Task: Add Jason Lavender Stick Deodorant to the cart.
Action: Mouse moved to (261, 102)
Screenshot: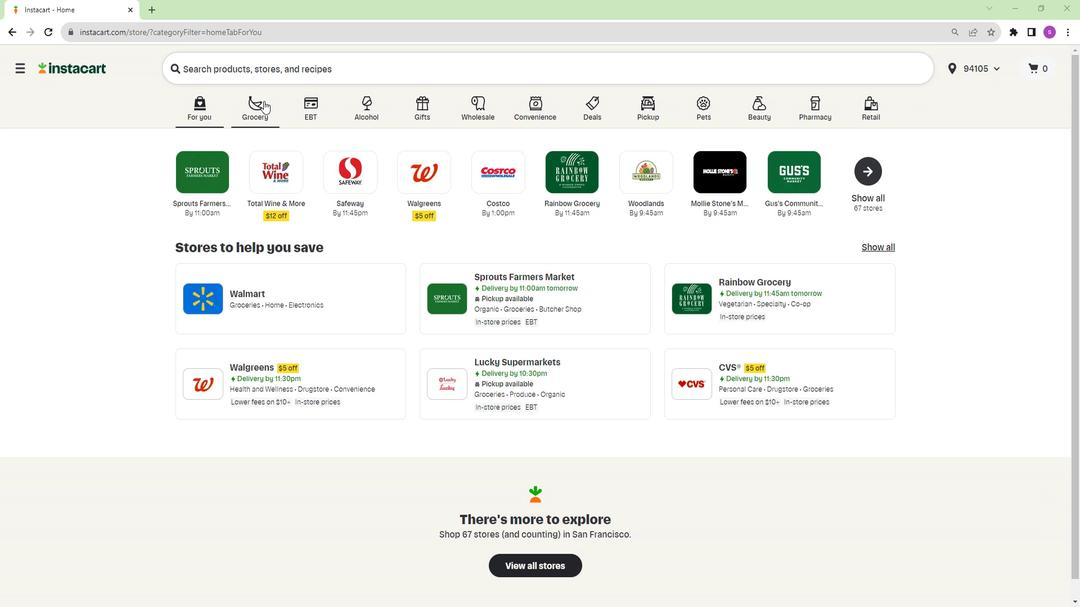 
Action: Mouse pressed left at (261, 102)
Screenshot: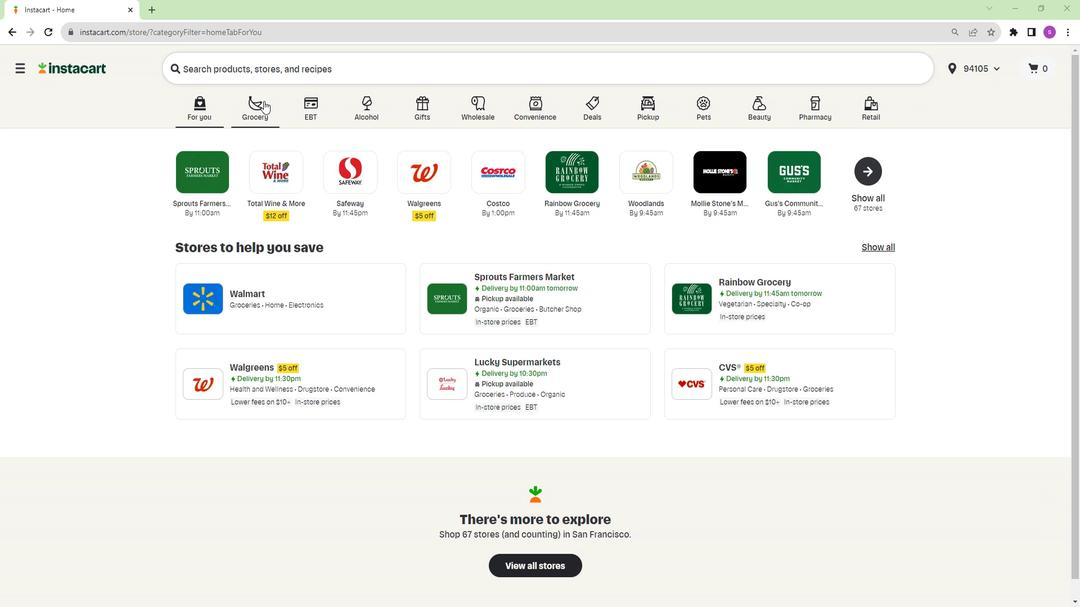 
Action: Mouse moved to (700, 185)
Screenshot: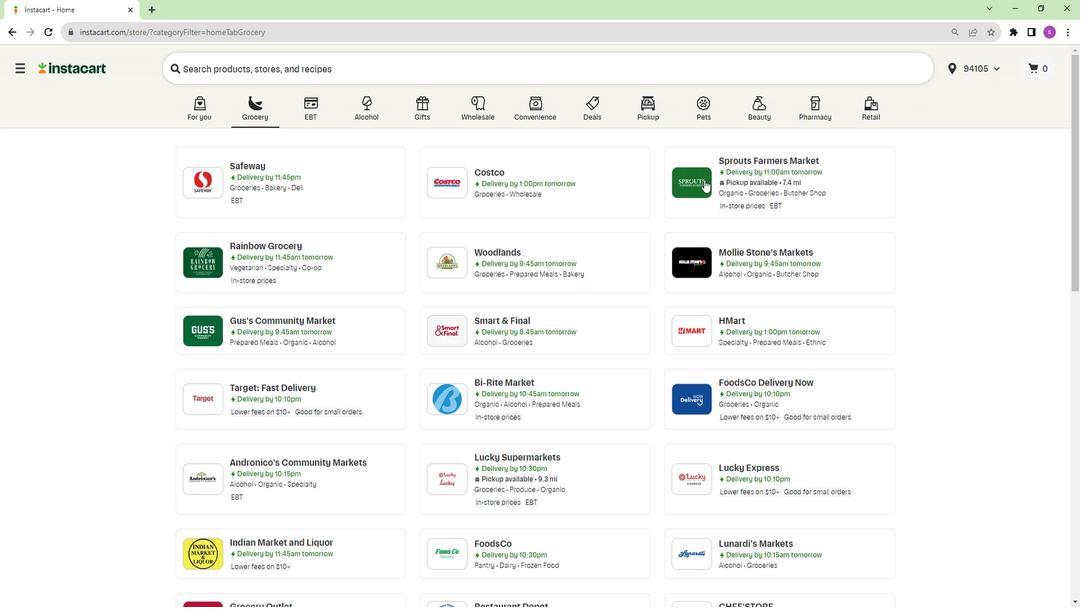 
Action: Mouse pressed left at (700, 185)
Screenshot: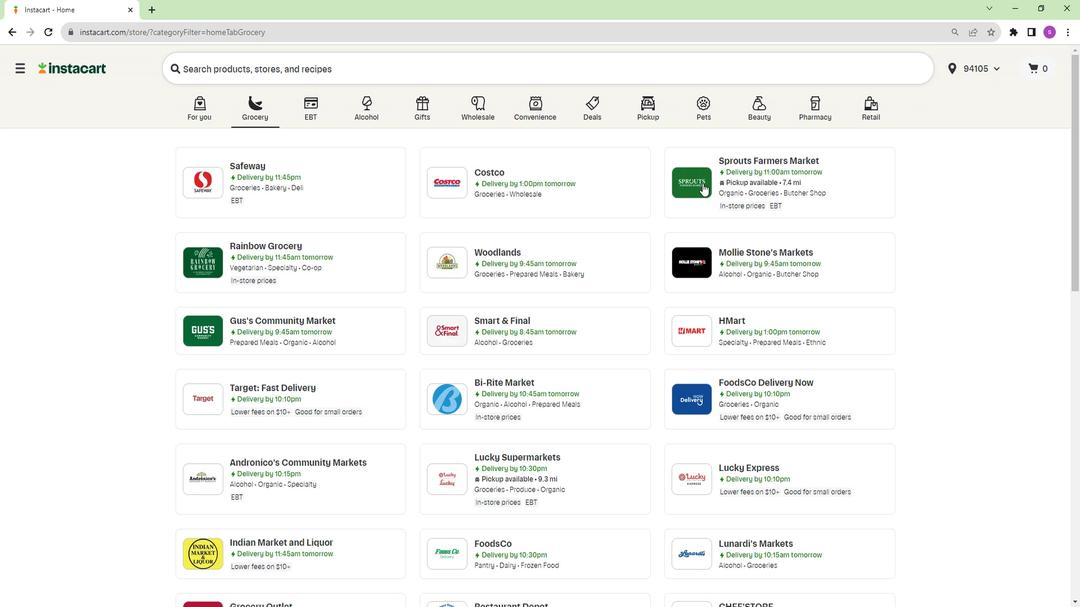
Action: Mouse moved to (62, 376)
Screenshot: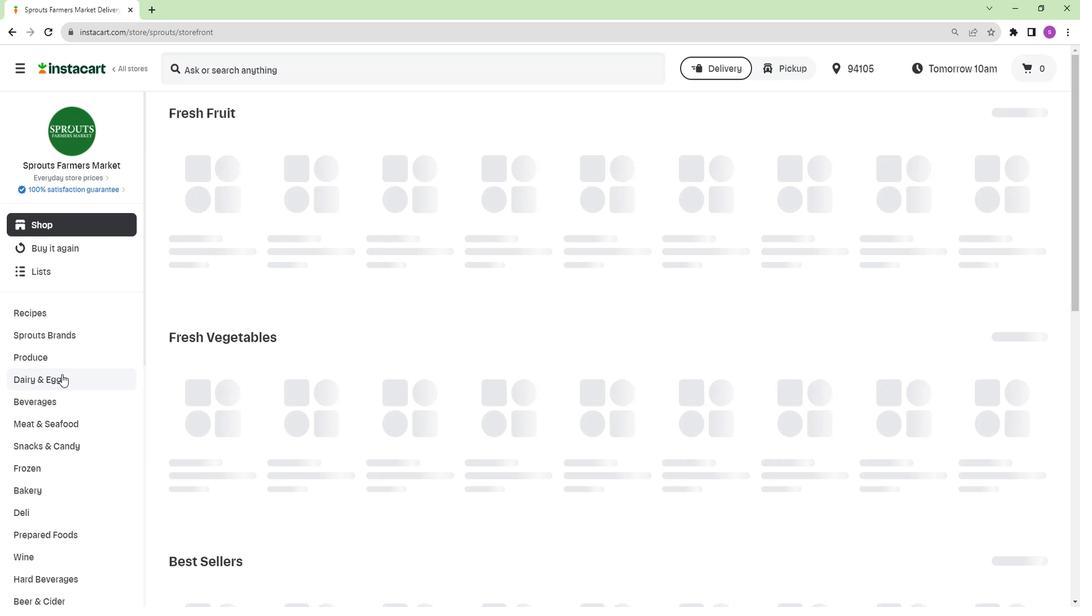 
Action: Mouse scrolled (62, 375) with delta (0, 0)
Screenshot: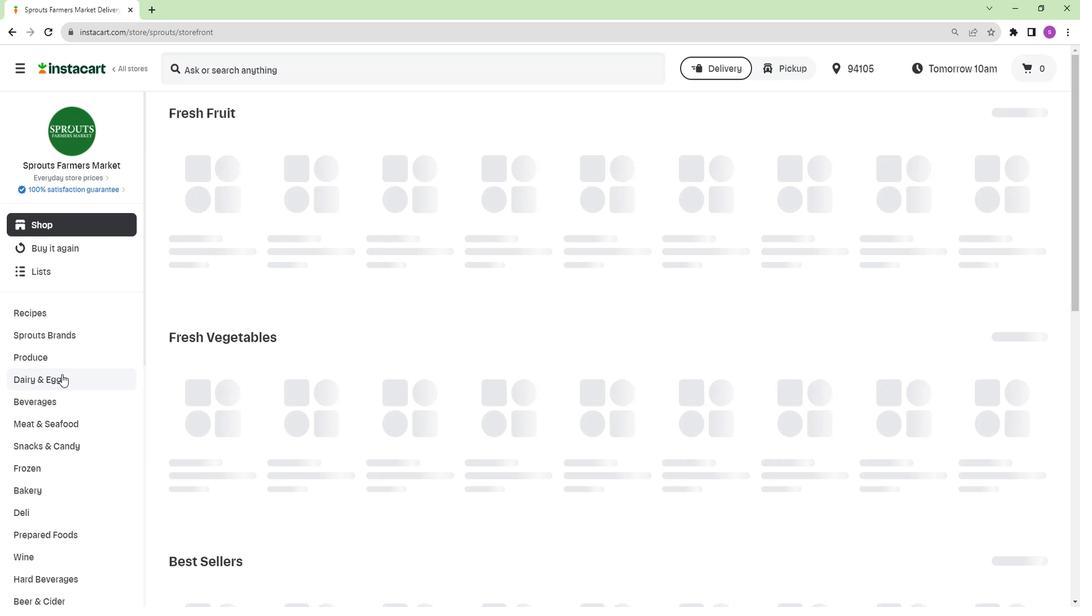 
Action: Mouse moved to (63, 375)
Screenshot: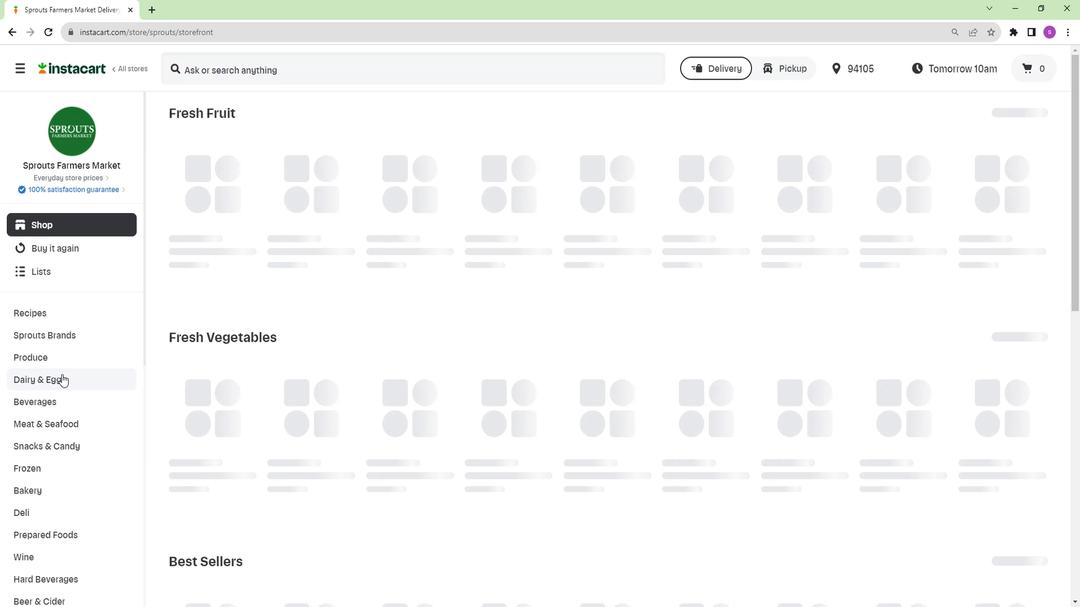 
Action: Mouse scrolled (63, 375) with delta (0, 0)
Screenshot: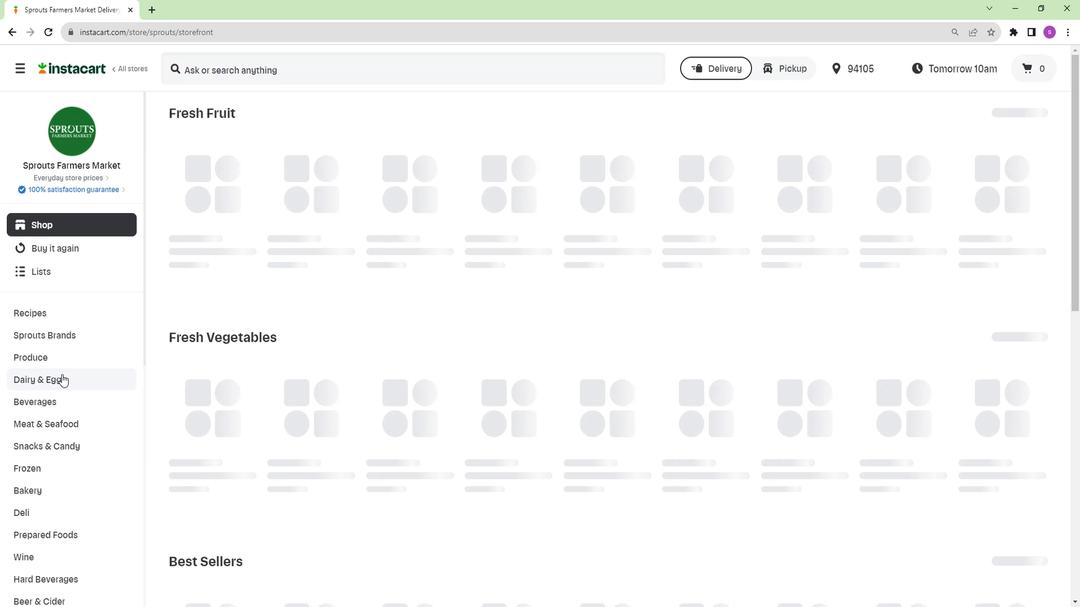 
Action: Mouse moved to (64, 374)
Screenshot: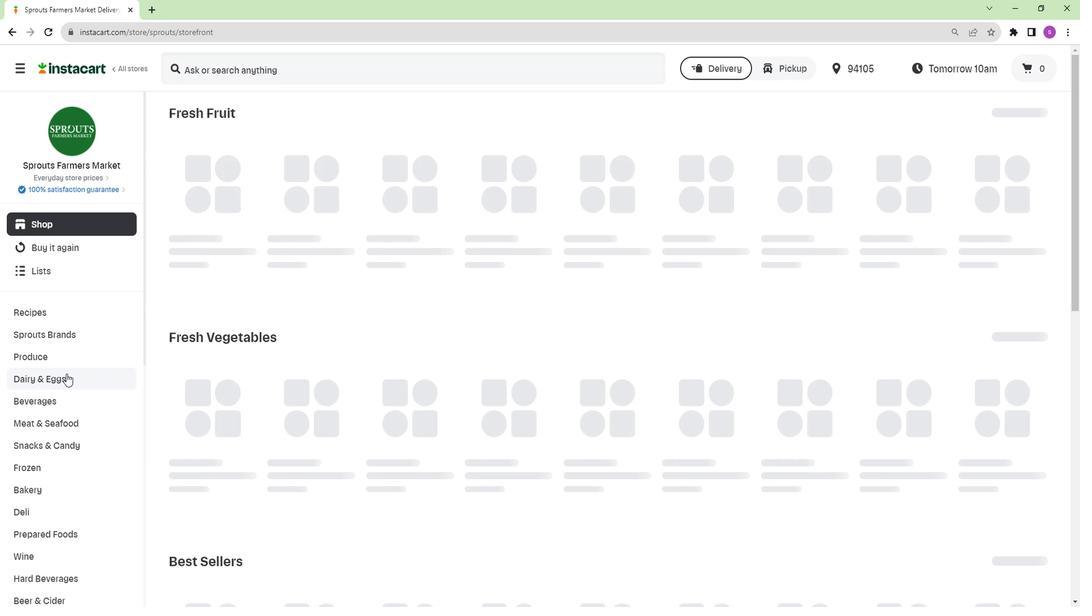 
Action: Mouse scrolled (64, 374) with delta (0, 0)
Screenshot: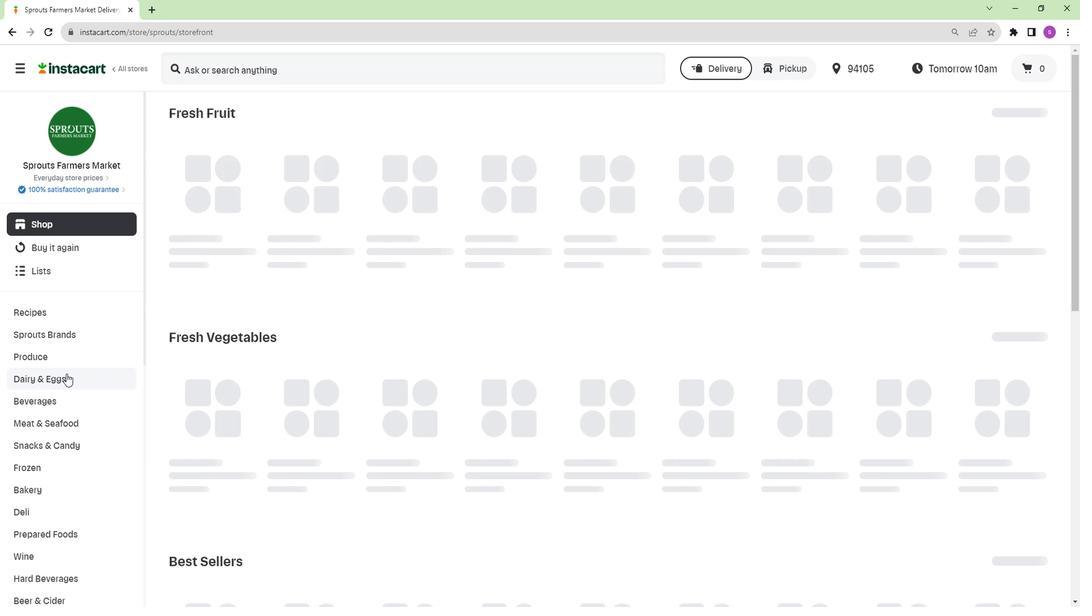 
Action: Mouse moved to (65, 370)
Screenshot: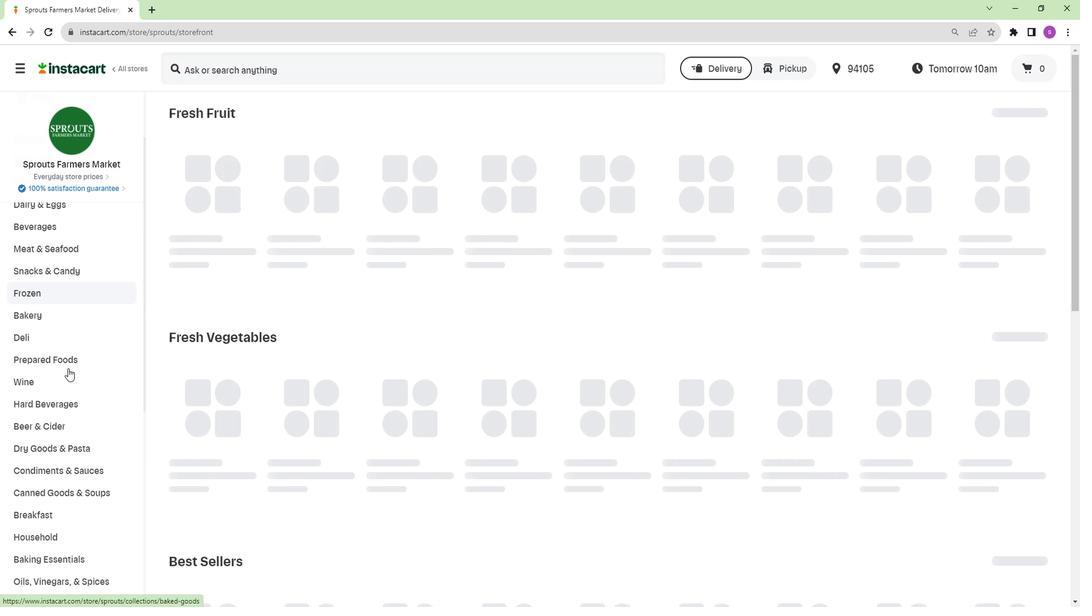 
Action: Mouse scrolled (65, 369) with delta (0, 0)
Screenshot: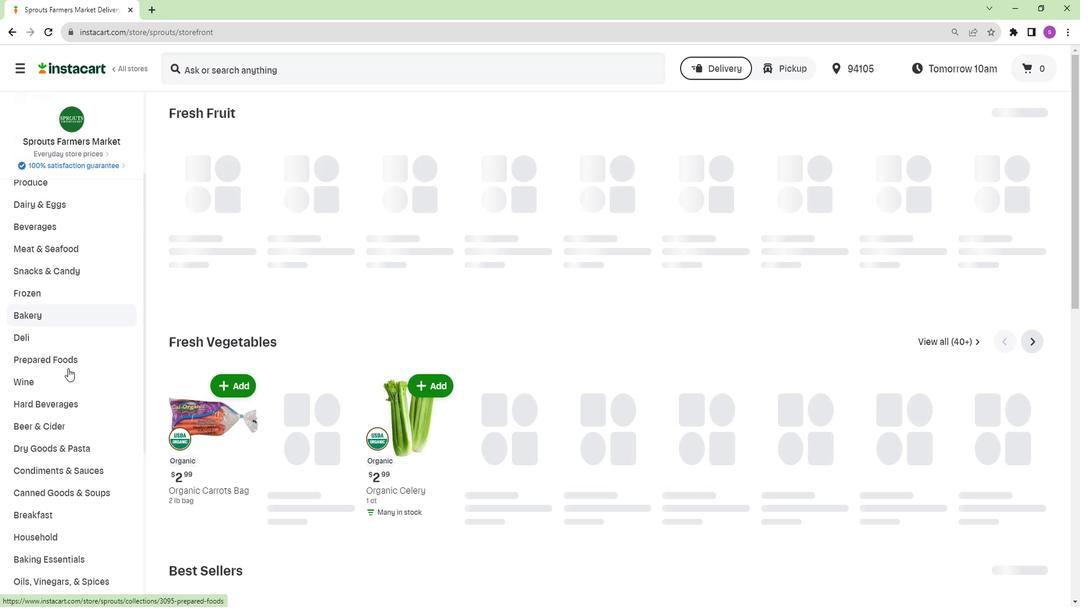 
Action: Mouse scrolled (65, 369) with delta (0, 0)
Screenshot: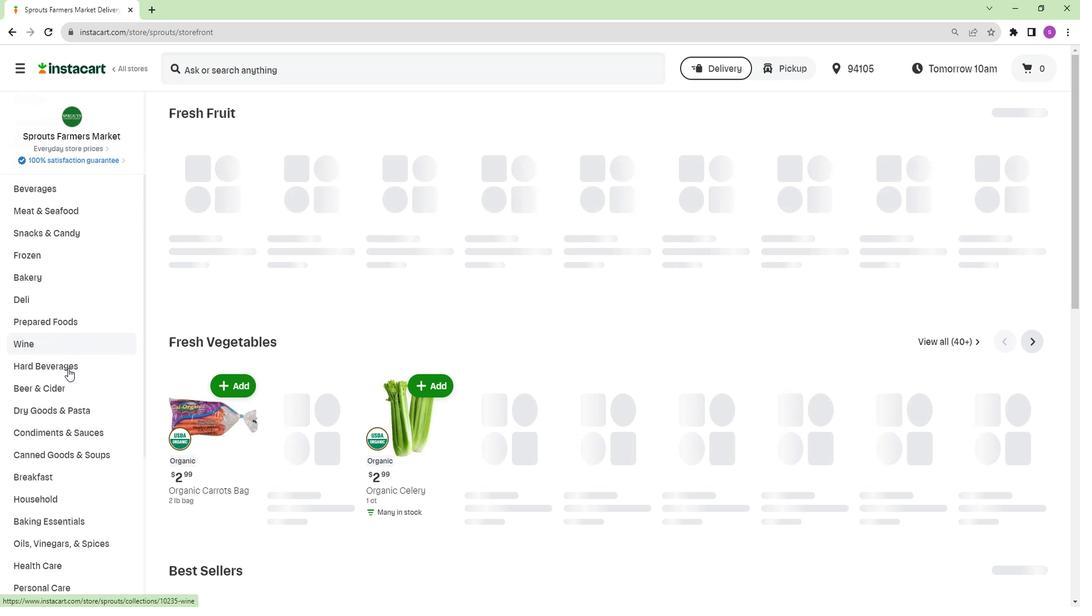 
Action: Mouse moved to (72, 506)
Screenshot: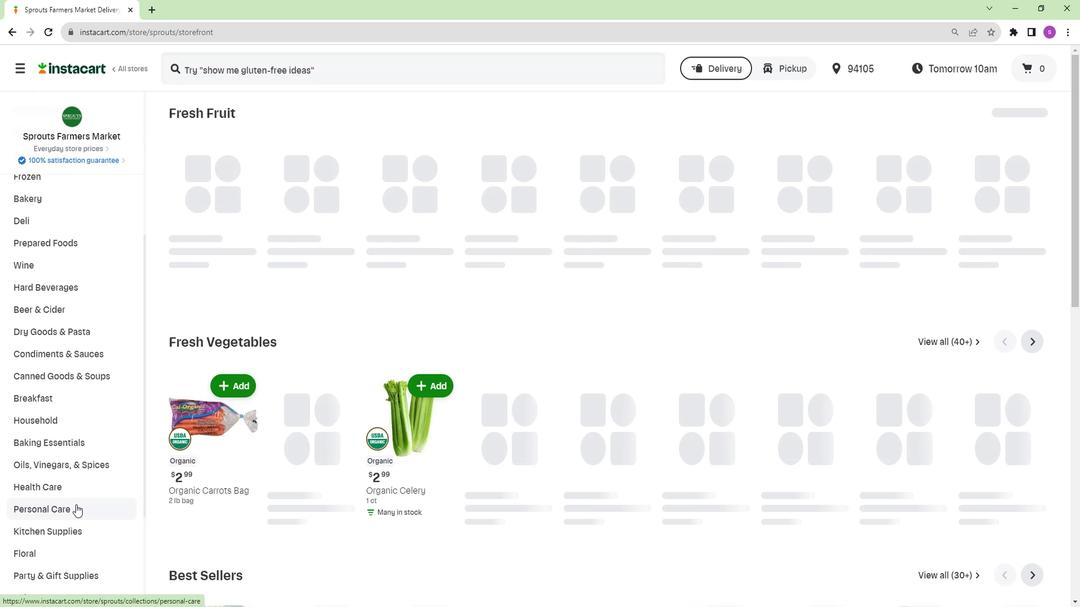 
Action: Mouse pressed left at (72, 506)
Screenshot: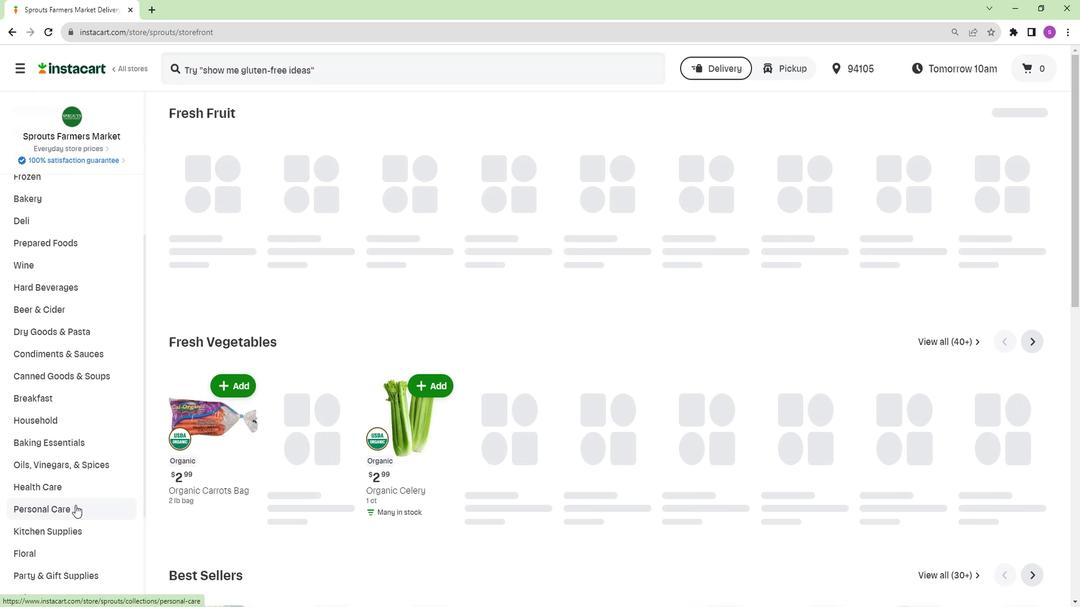 
Action: Mouse moved to (87, 533)
Screenshot: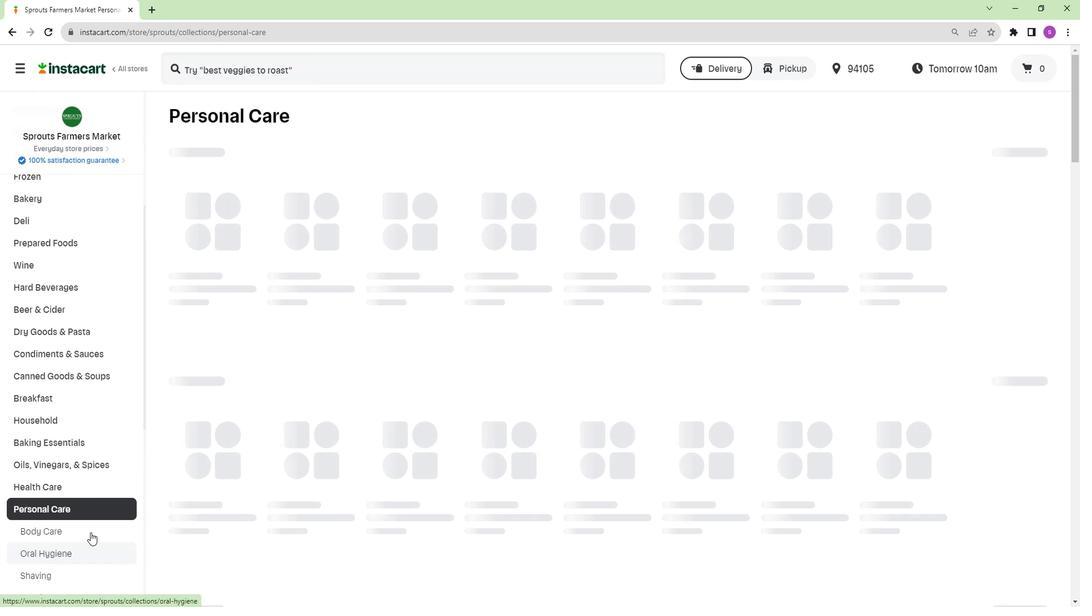 
Action: Mouse scrolled (87, 532) with delta (0, 0)
Screenshot: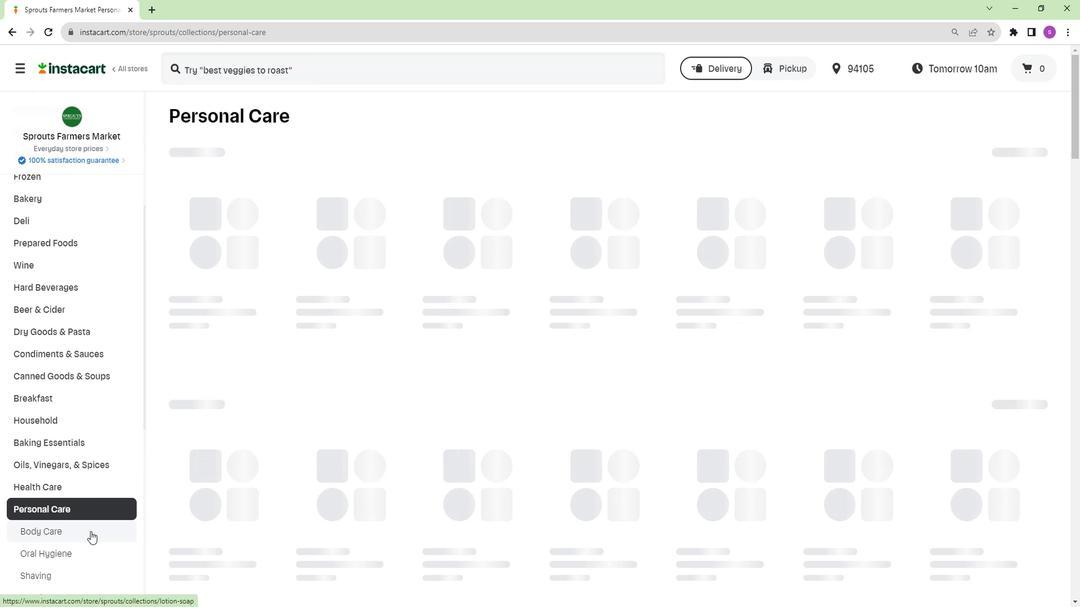
Action: Mouse moved to (73, 536)
Screenshot: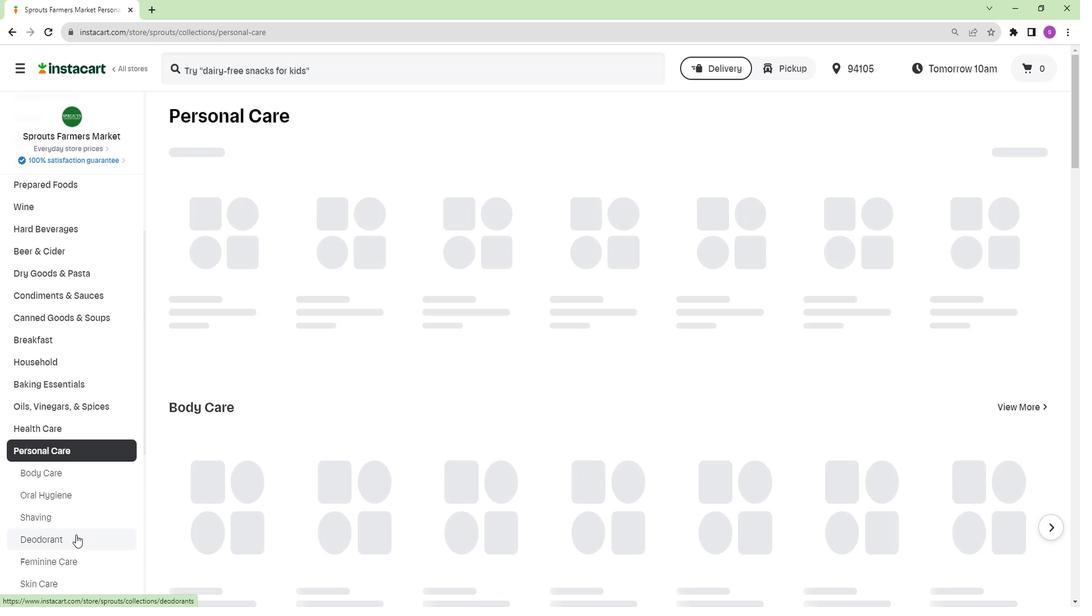 
Action: Mouse pressed left at (73, 536)
Screenshot: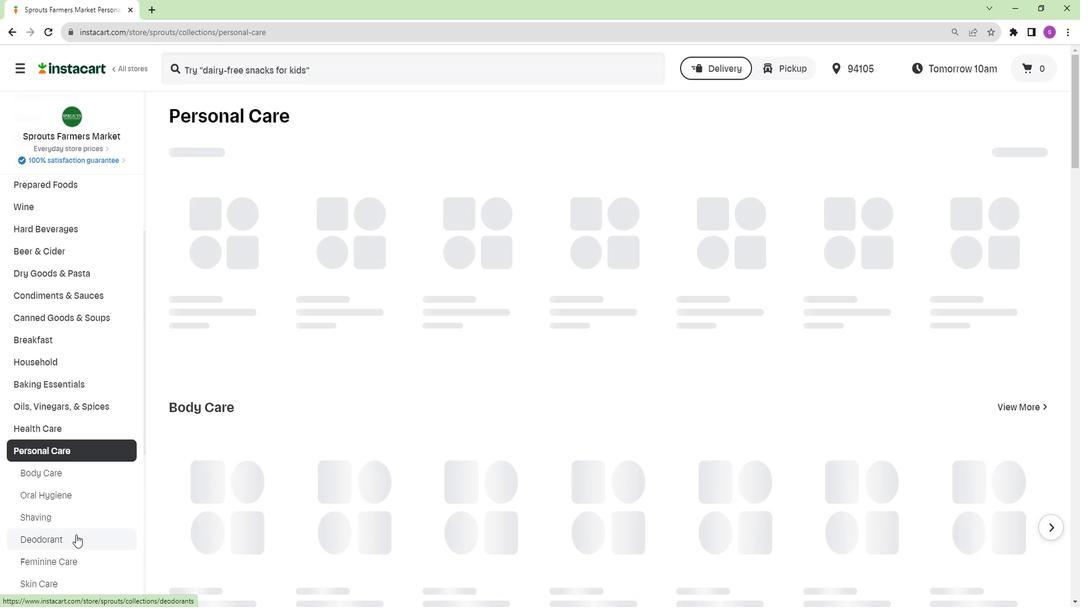 
Action: Mouse moved to (297, 72)
Screenshot: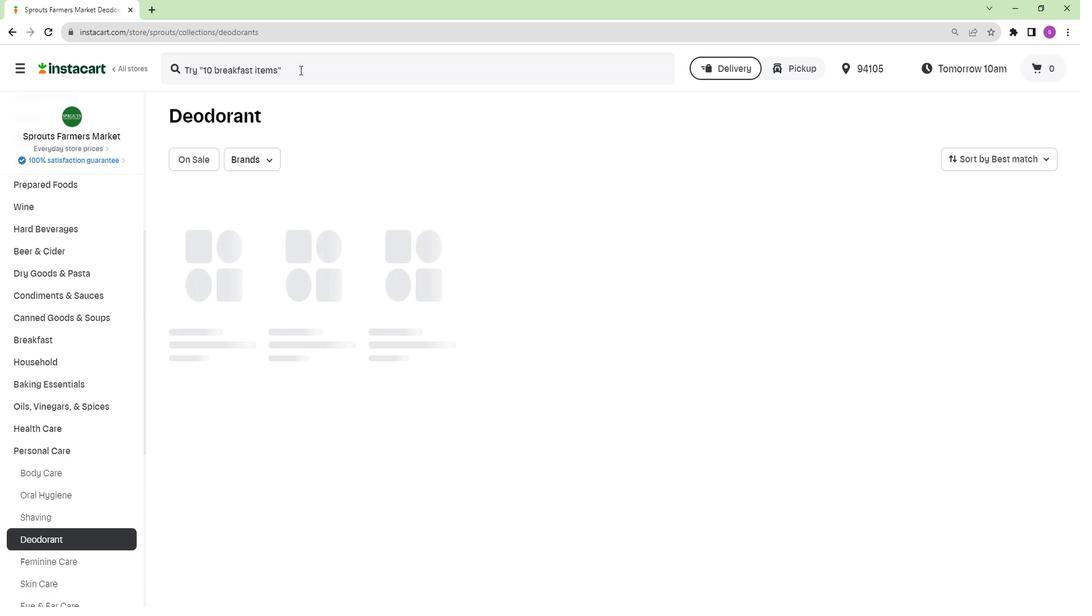 
Action: Mouse pressed left at (297, 72)
Screenshot: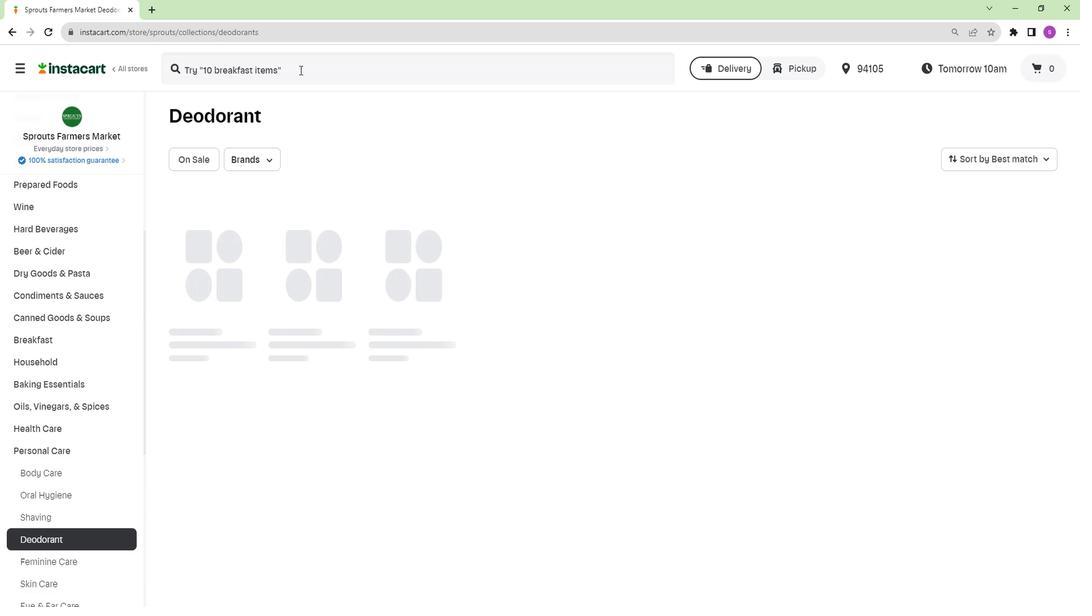
Action: Key pressed <Key.shift>Jason<Key.space><Key.shift>Lavender<Key.space><Key.shift>Stick<Key.space><Key.shift>Deodorant<Key.enter>
Screenshot: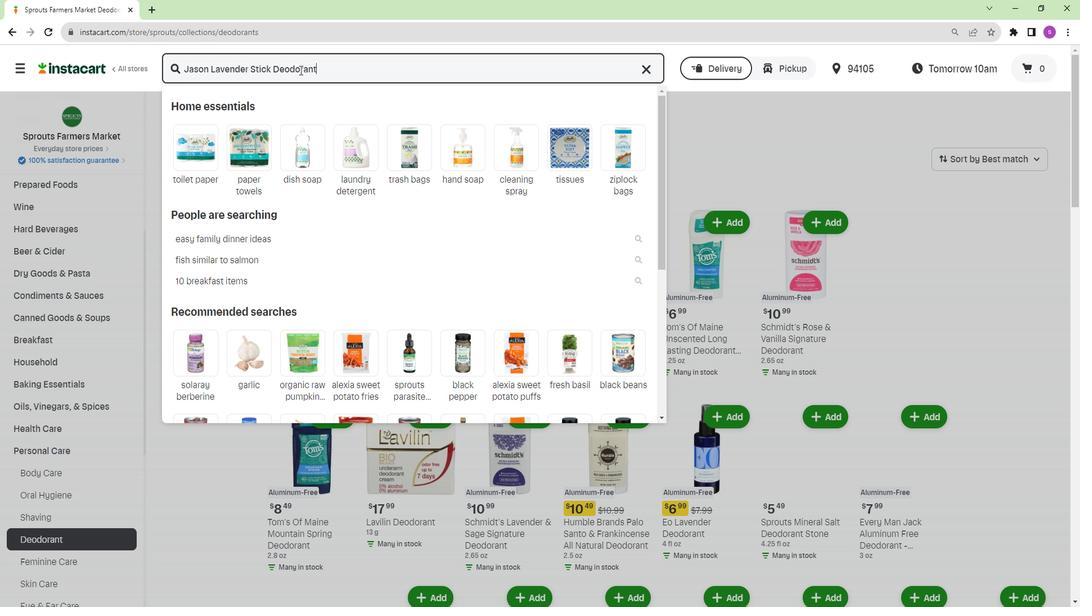 
Action: Mouse moved to (330, 242)
Screenshot: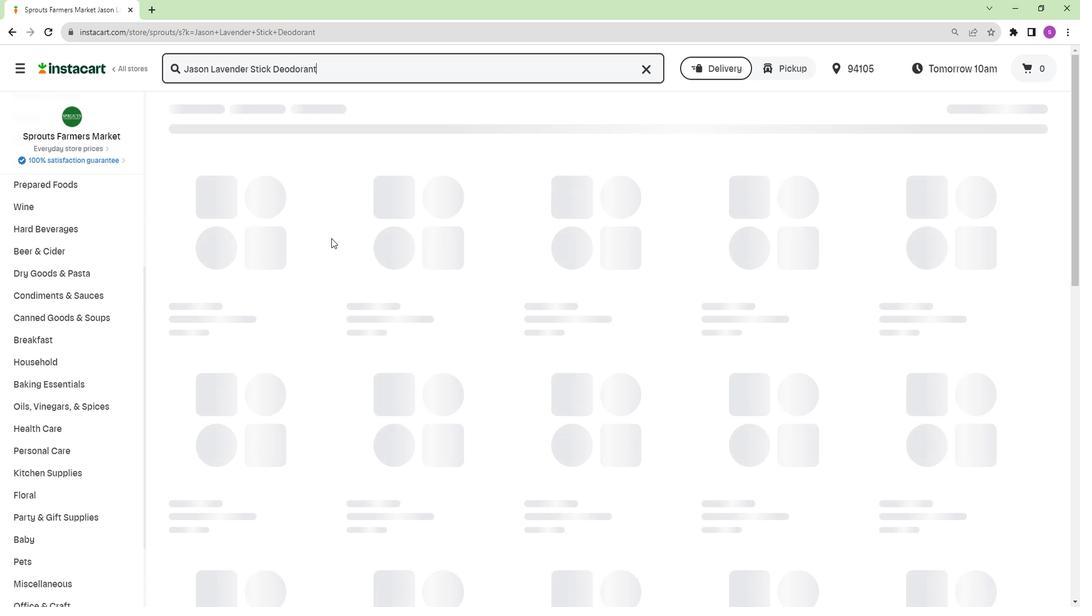 
Action: Mouse scrolled (330, 241) with delta (0, 0)
Screenshot: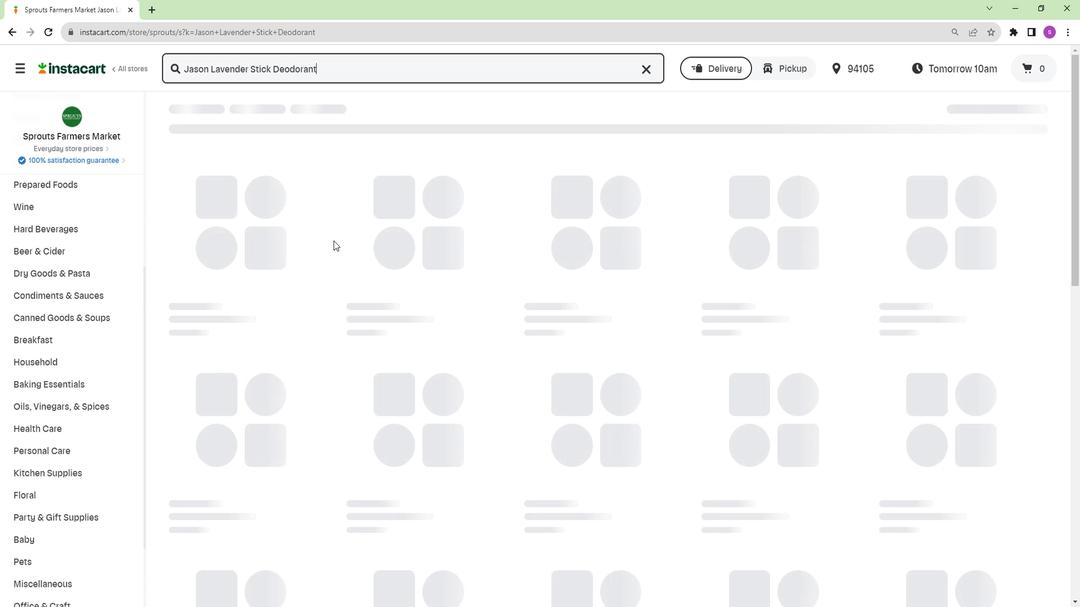 
Action: Mouse scrolled (330, 241) with delta (0, 0)
Screenshot: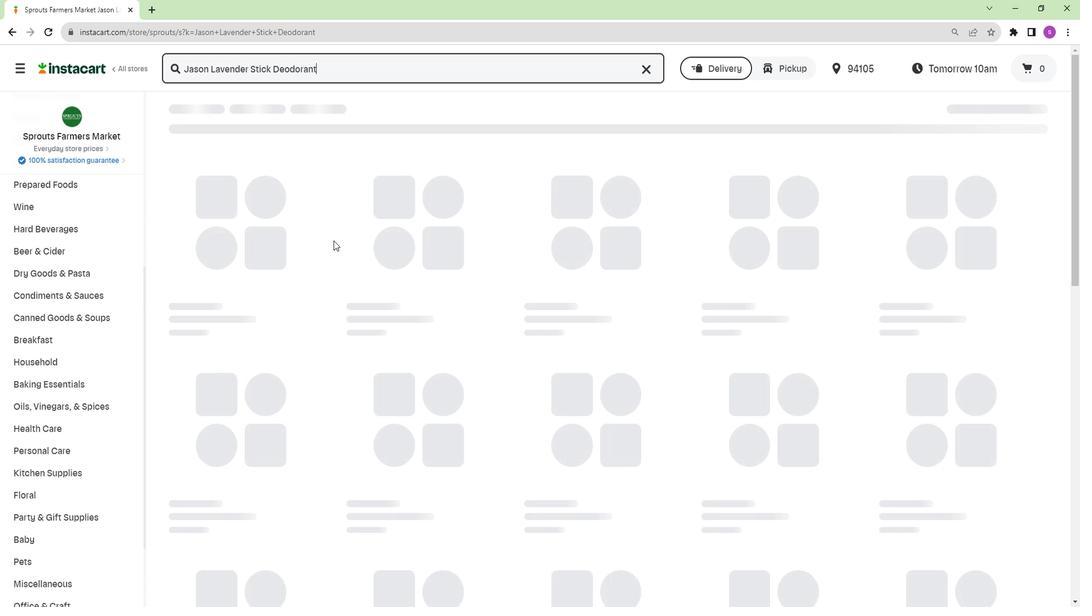 
Action: Mouse scrolled (330, 243) with delta (0, 0)
Screenshot: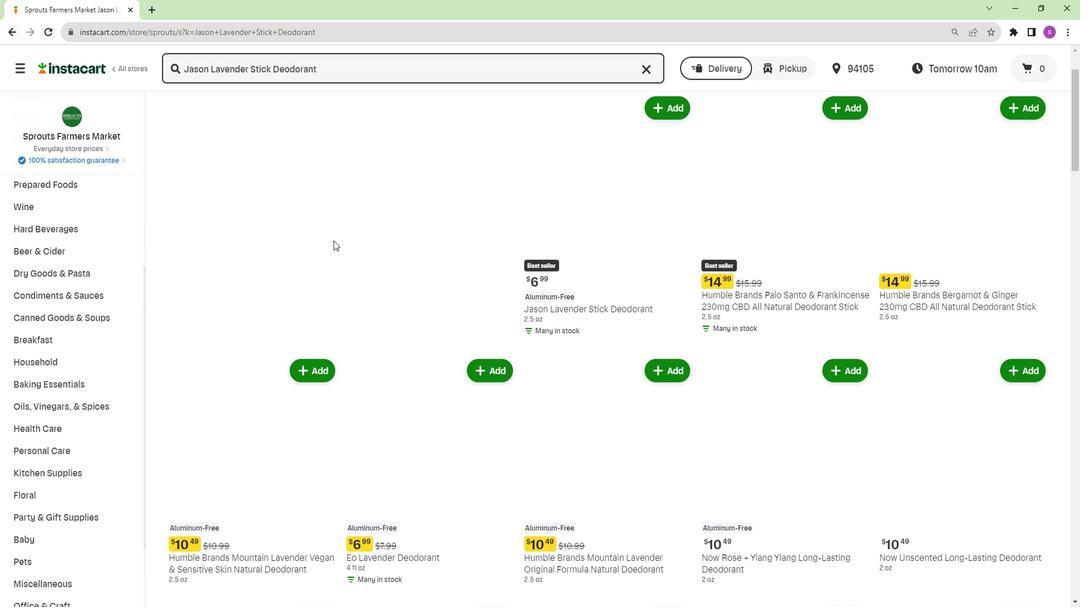 
Action: Mouse moved to (673, 133)
Screenshot: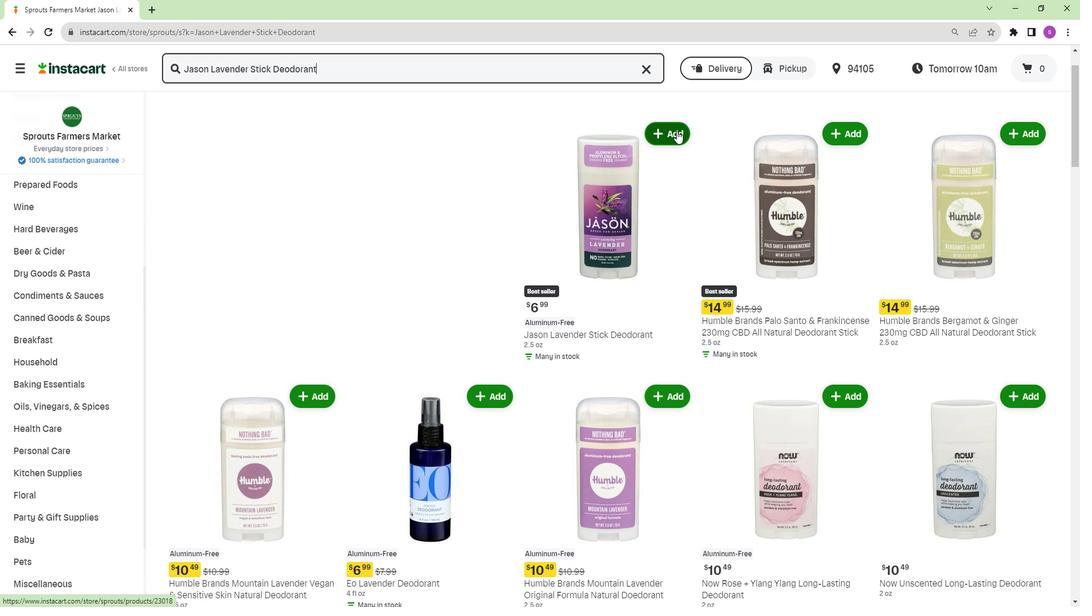 
Action: Mouse pressed left at (673, 133)
Screenshot: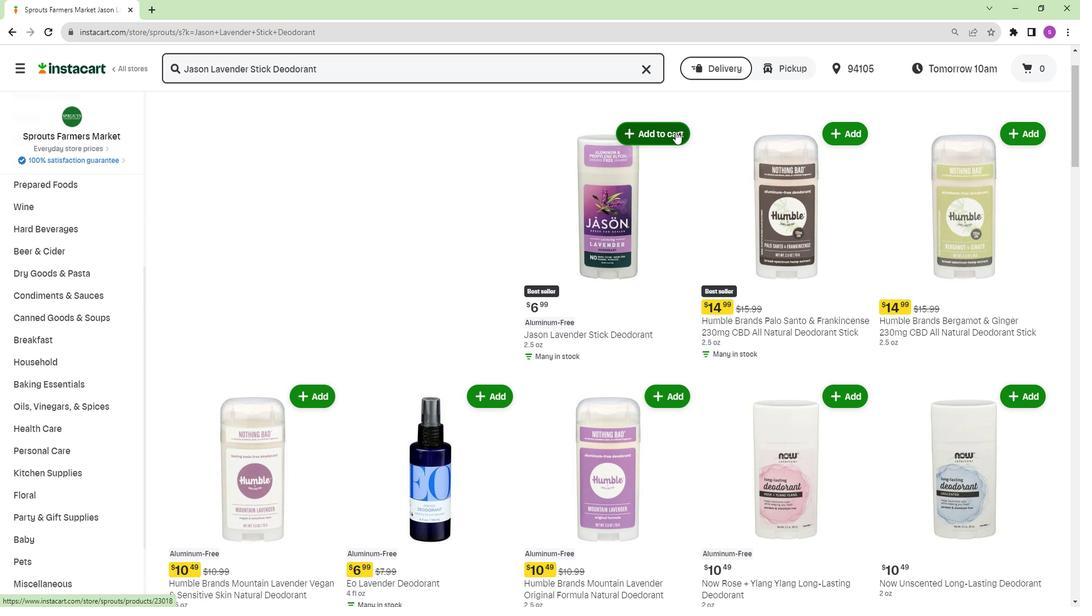 
Action: Mouse moved to (681, 183)
Screenshot: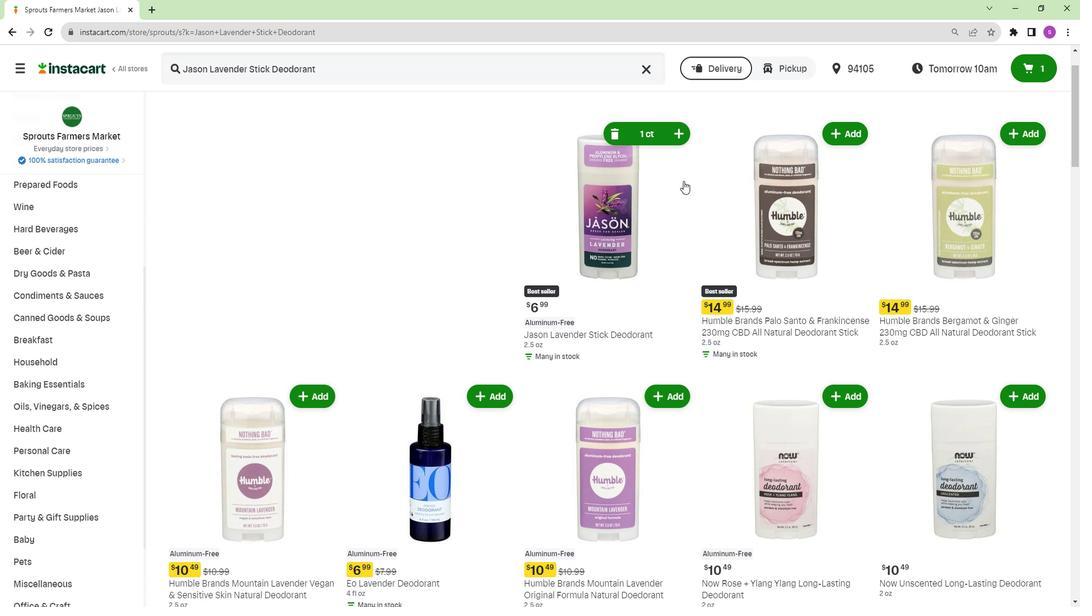 
